 Task: Use Bossa Lounger Medium Effect in this video Movie B.mp4
Action: Mouse moved to (382, 137)
Screenshot: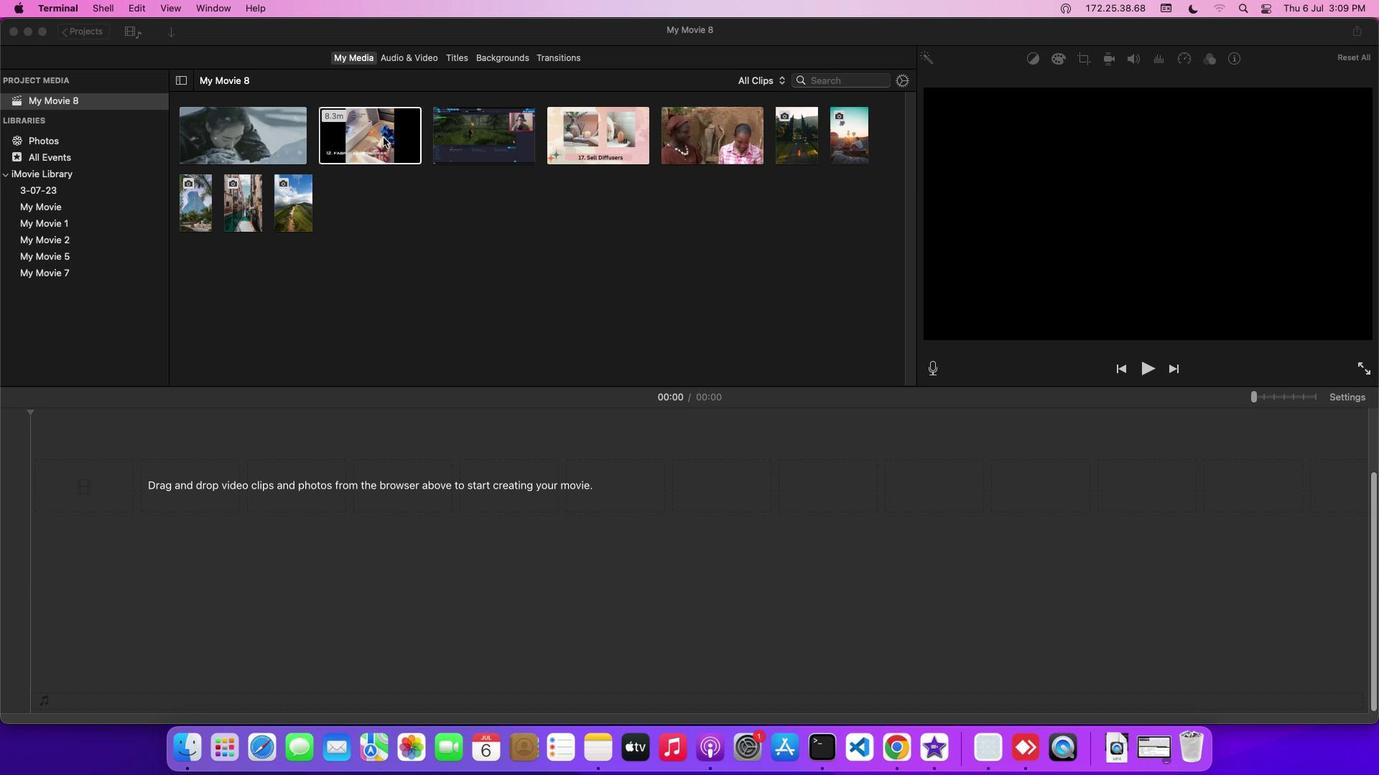 
Action: Mouse pressed left at (382, 137)
Screenshot: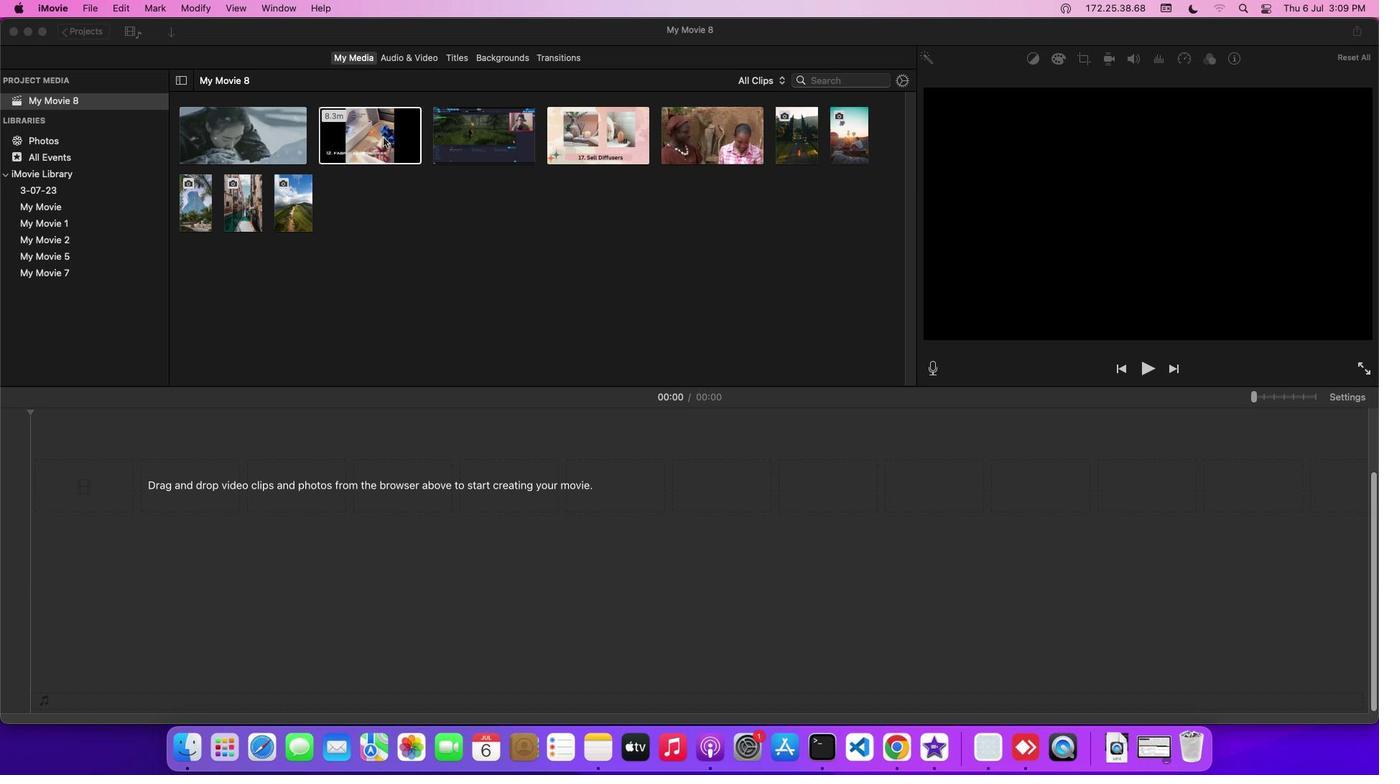 
Action: Mouse moved to (396, 58)
Screenshot: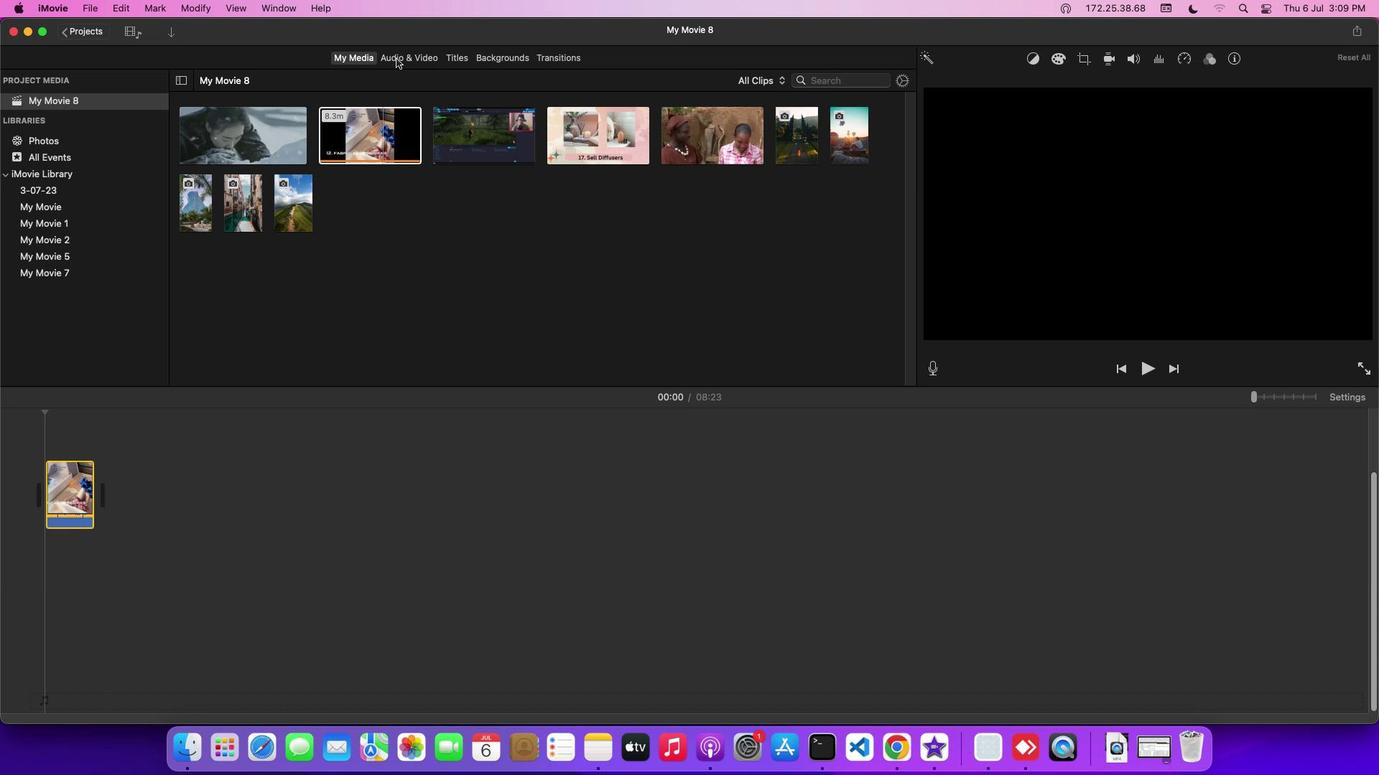 
Action: Mouse pressed left at (396, 58)
Screenshot: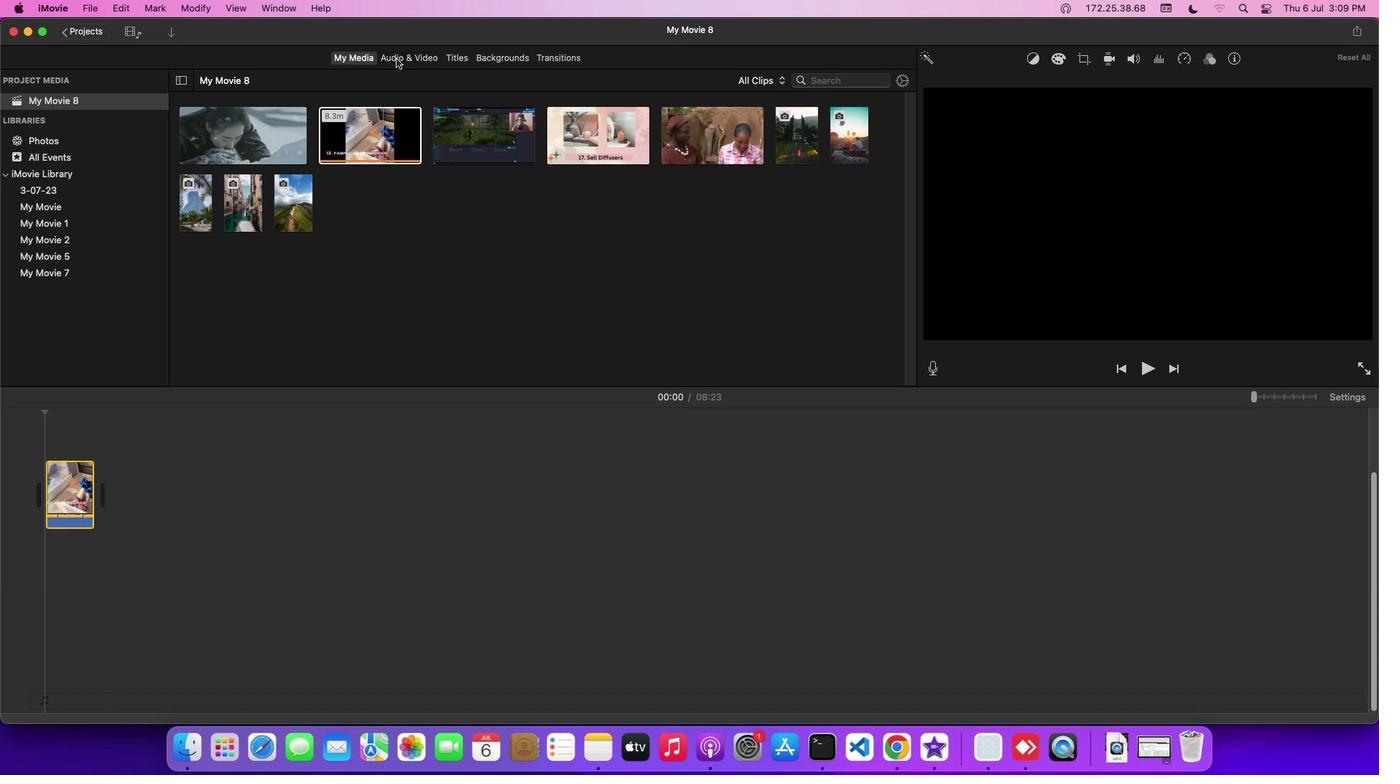 
Action: Mouse moved to (37, 131)
Screenshot: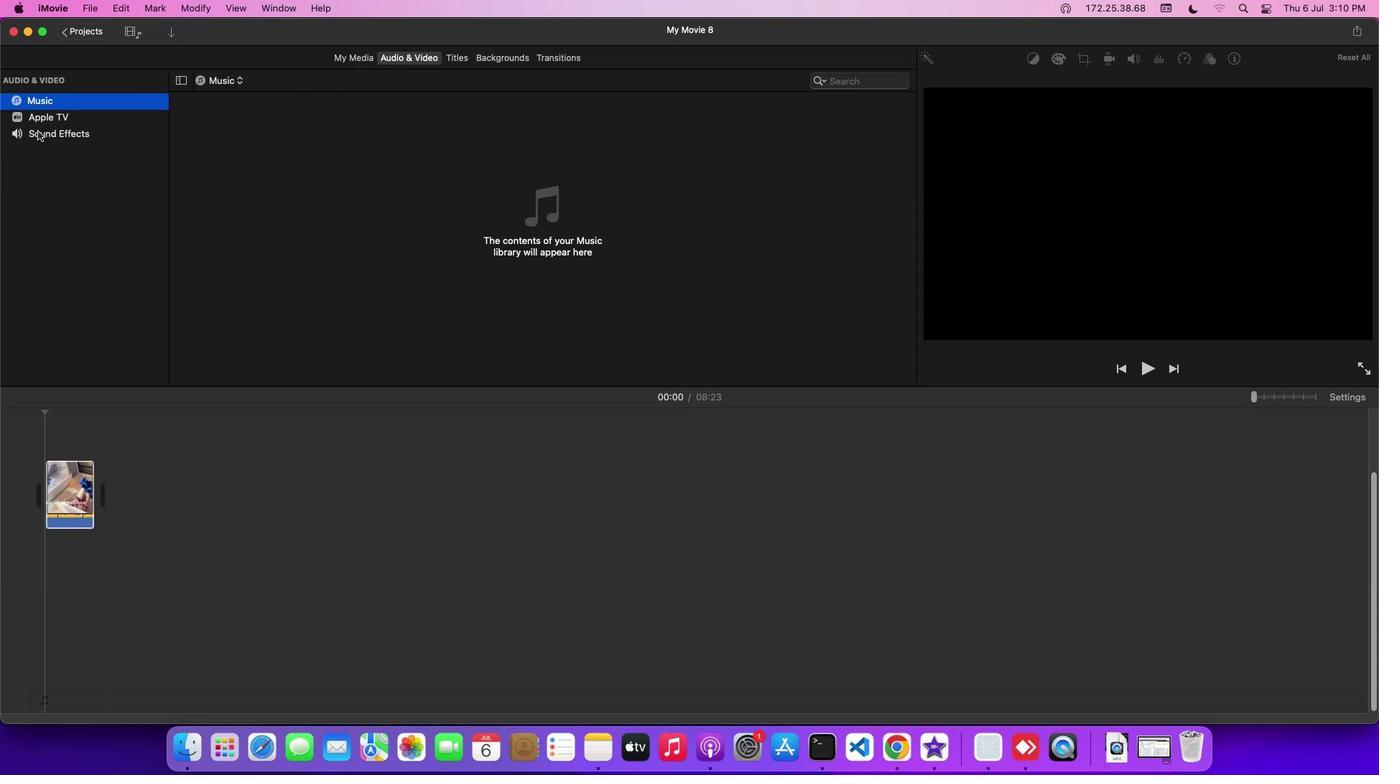 
Action: Mouse pressed left at (37, 131)
Screenshot: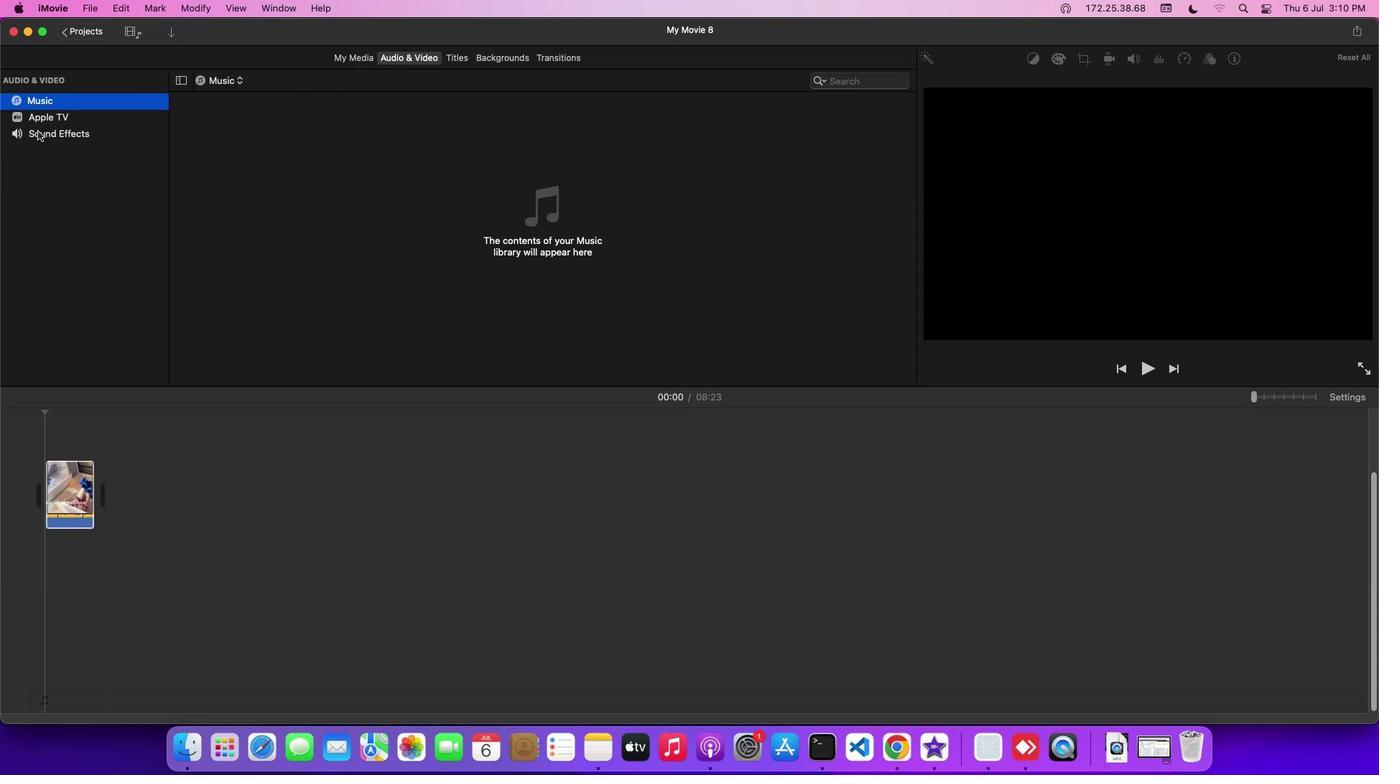 
Action: Mouse moved to (229, 188)
Screenshot: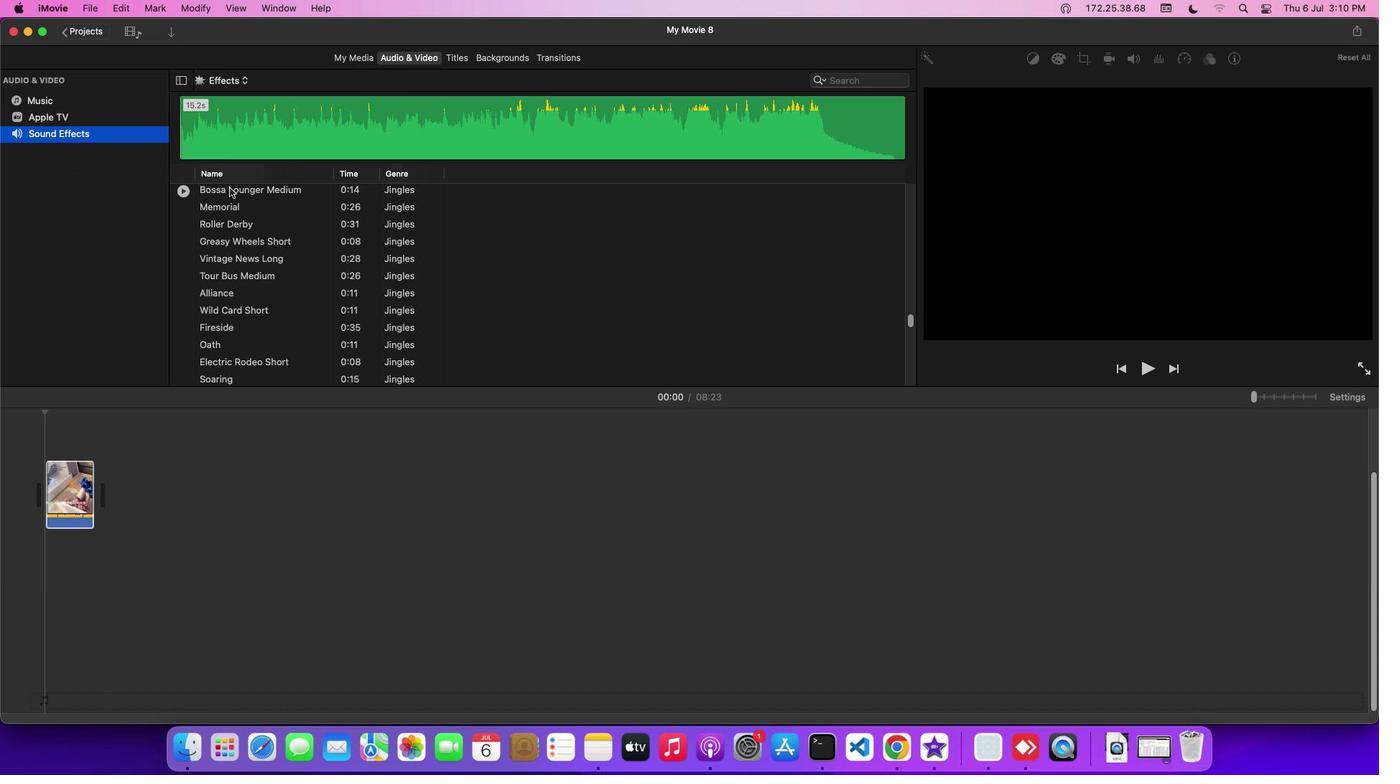 
Action: Mouse pressed left at (229, 188)
Screenshot: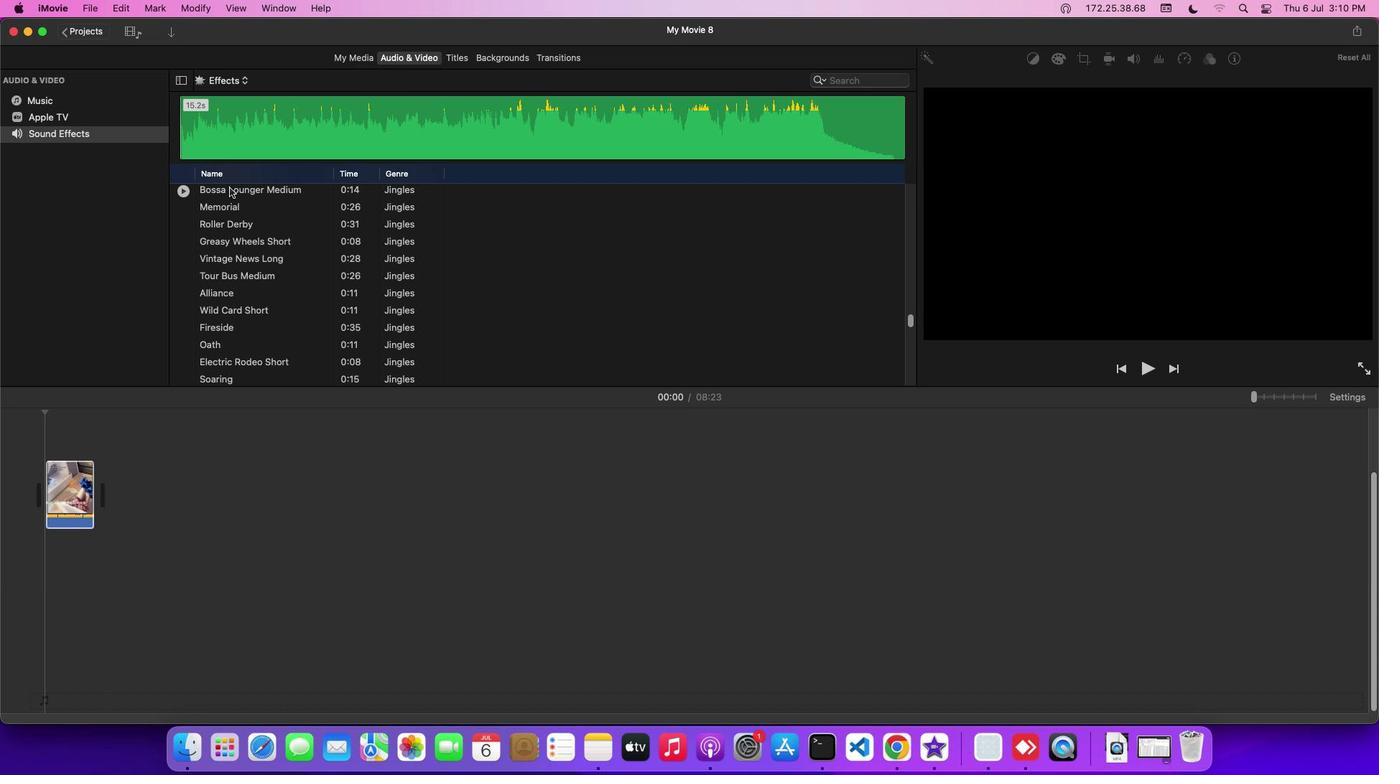 
Action: Mouse pressed left at (229, 188)
Screenshot: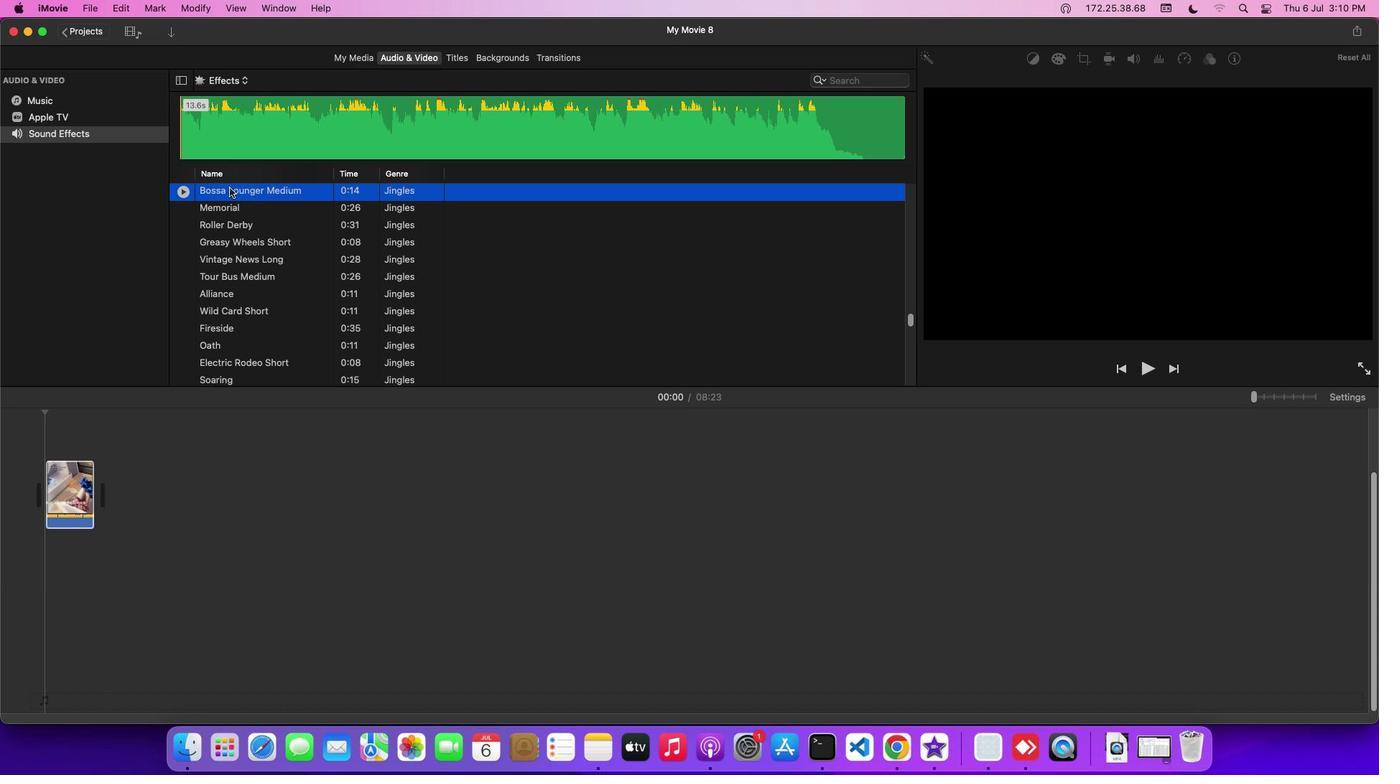 
Action: Mouse moved to (167, 497)
Screenshot: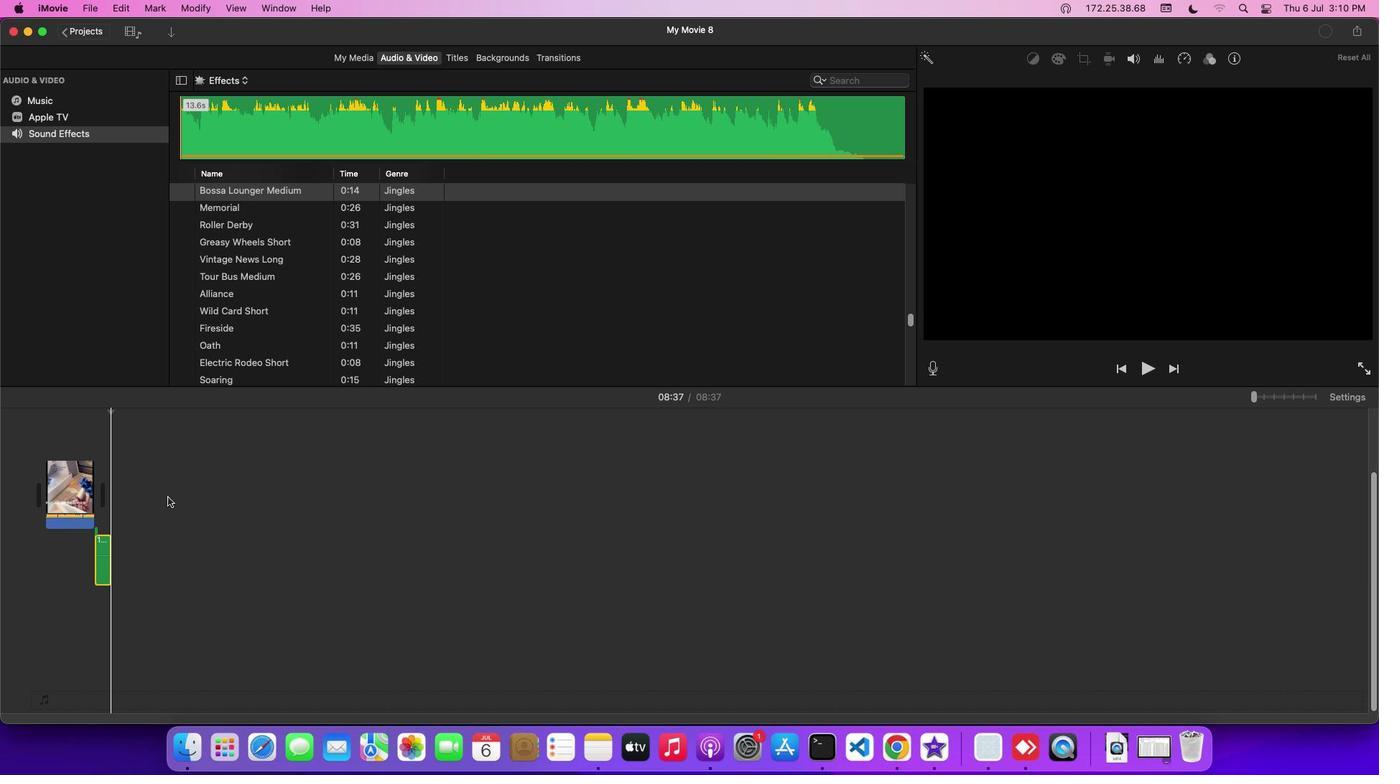 
